Task: Create a sub task Design and Implement Solution for the task  Integrate website with a new web analytics platform in the project AquaVue , assign it to team member softage.3@softage.net and update the status of the sub task to  Off Track , set the priority of the sub task to High
Action: Mouse moved to (78, 285)
Screenshot: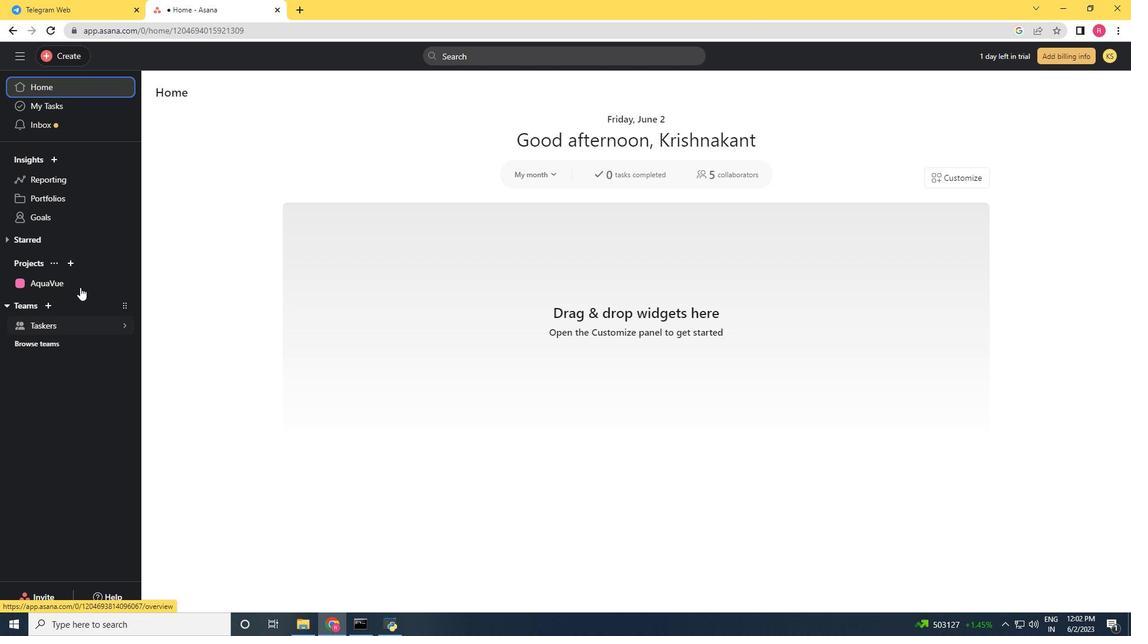 
Action: Mouse pressed left at (78, 285)
Screenshot: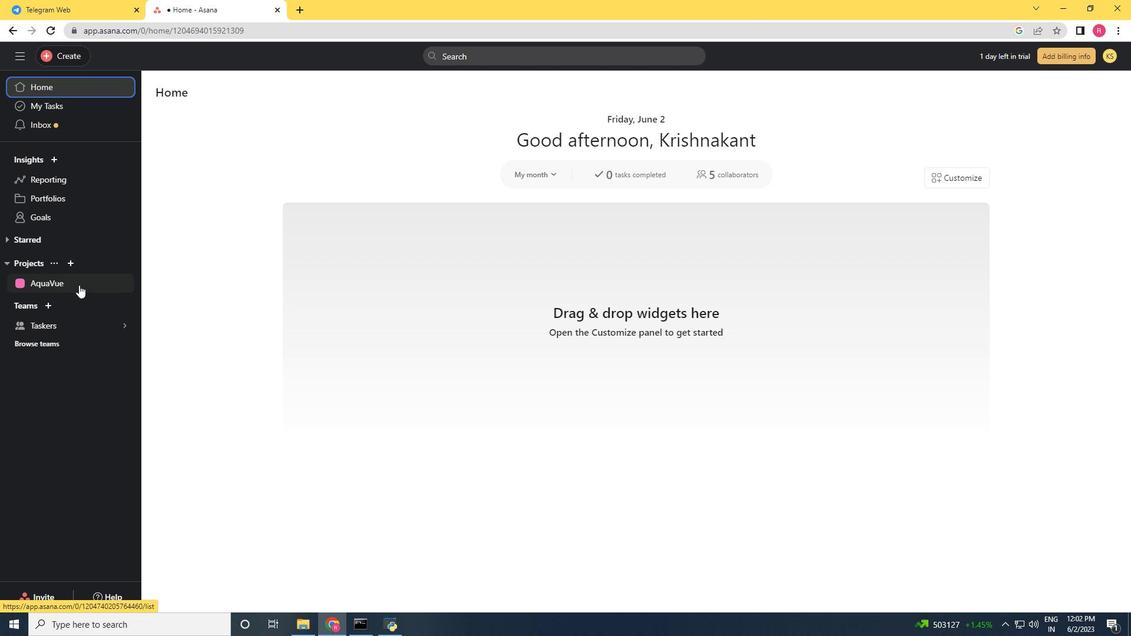 
Action: Mouse moved to (453, 264)
Screenshot: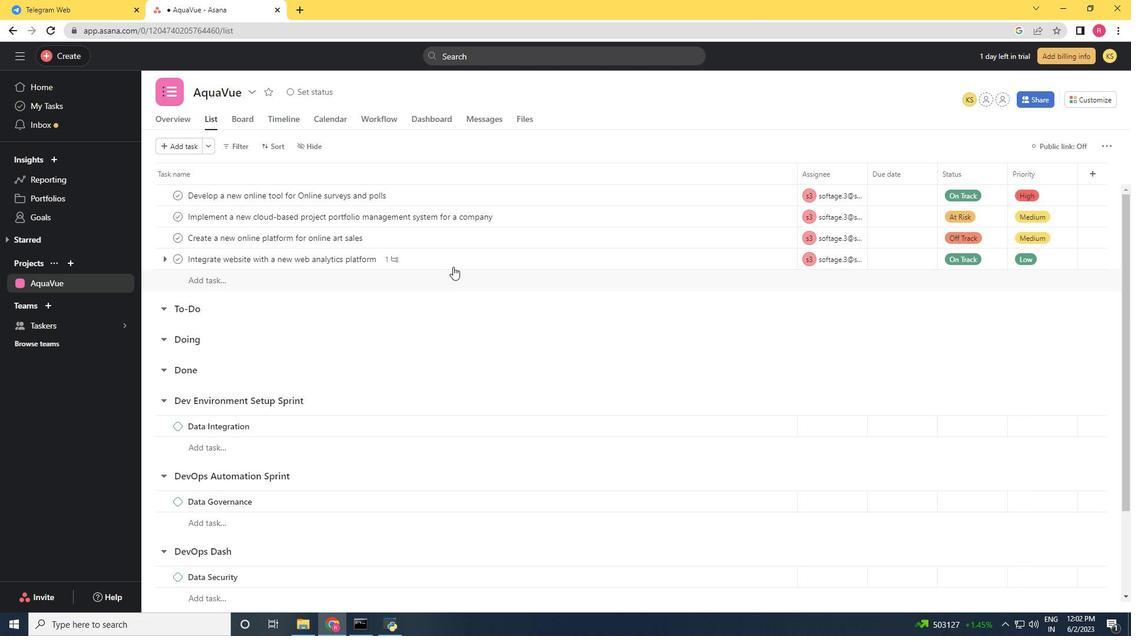 
Action: Mouse pressed left at (453, 264)
Screenshot: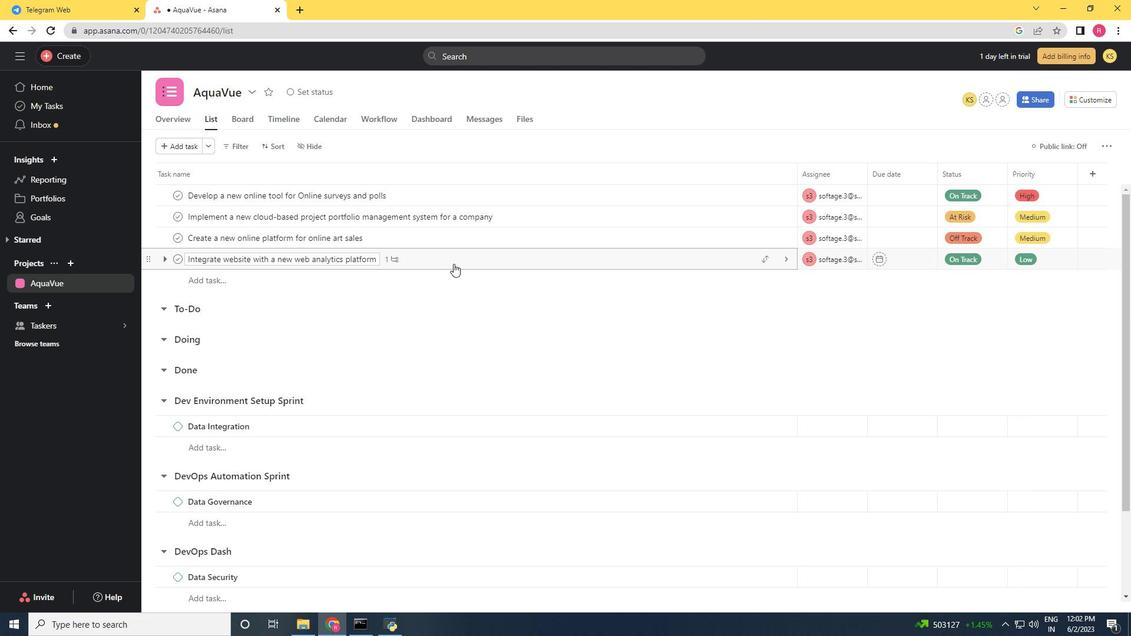 
Action: Mouse moved to (779, 314)
Screenshot: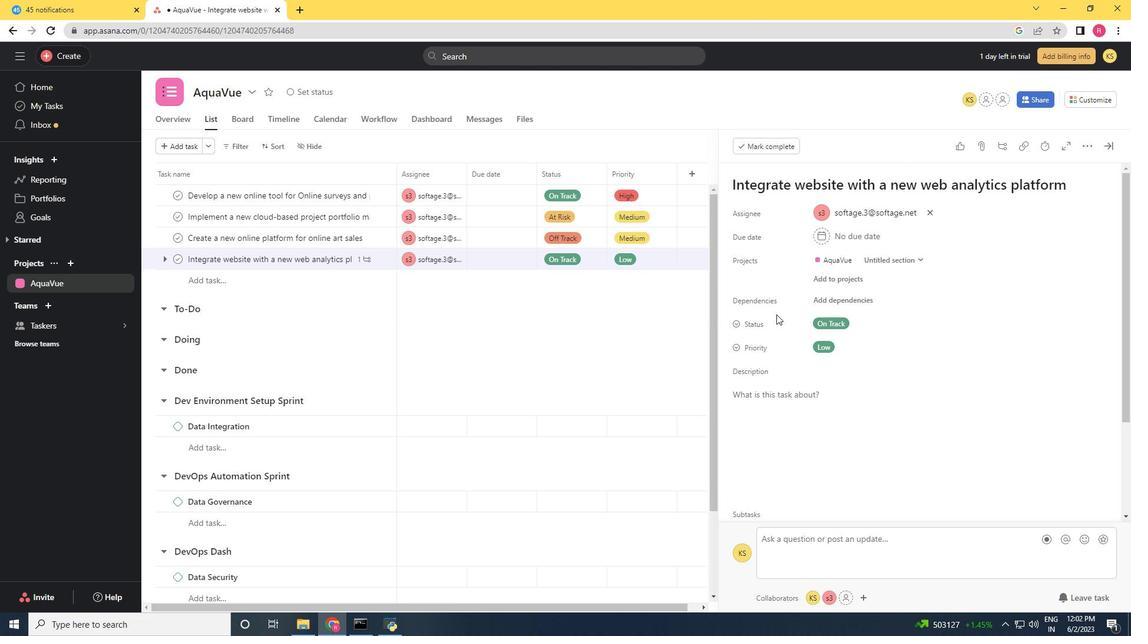 
Action: Mouse scrolled (779, 314) with delta (0, 0)
Screenshot: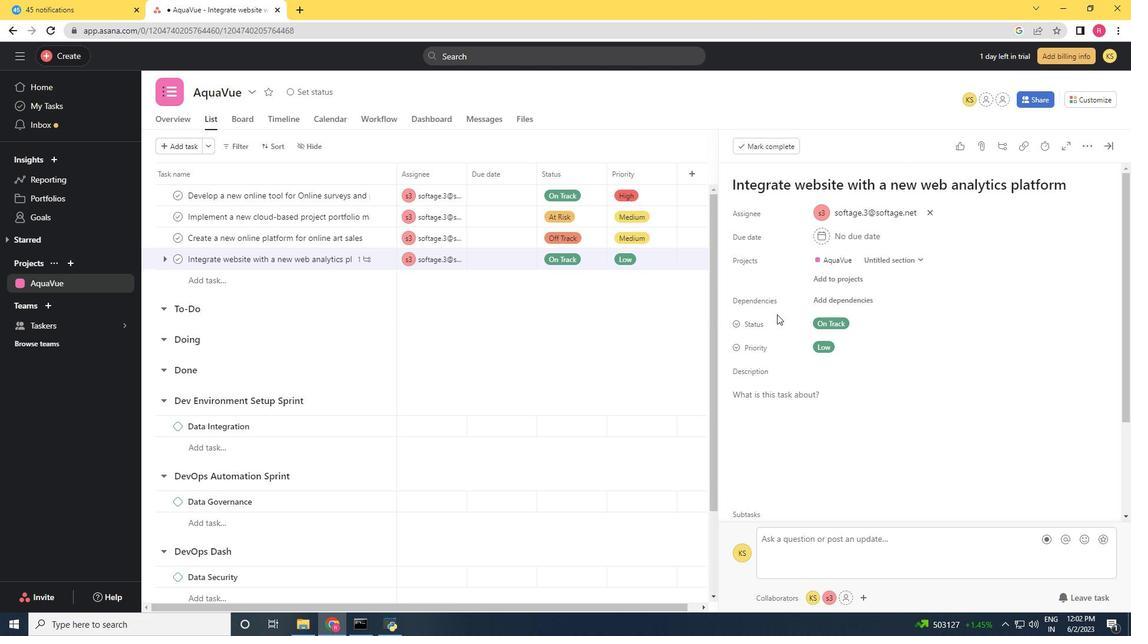 
Action: Mouse moved to (780, 315)
Screenshot: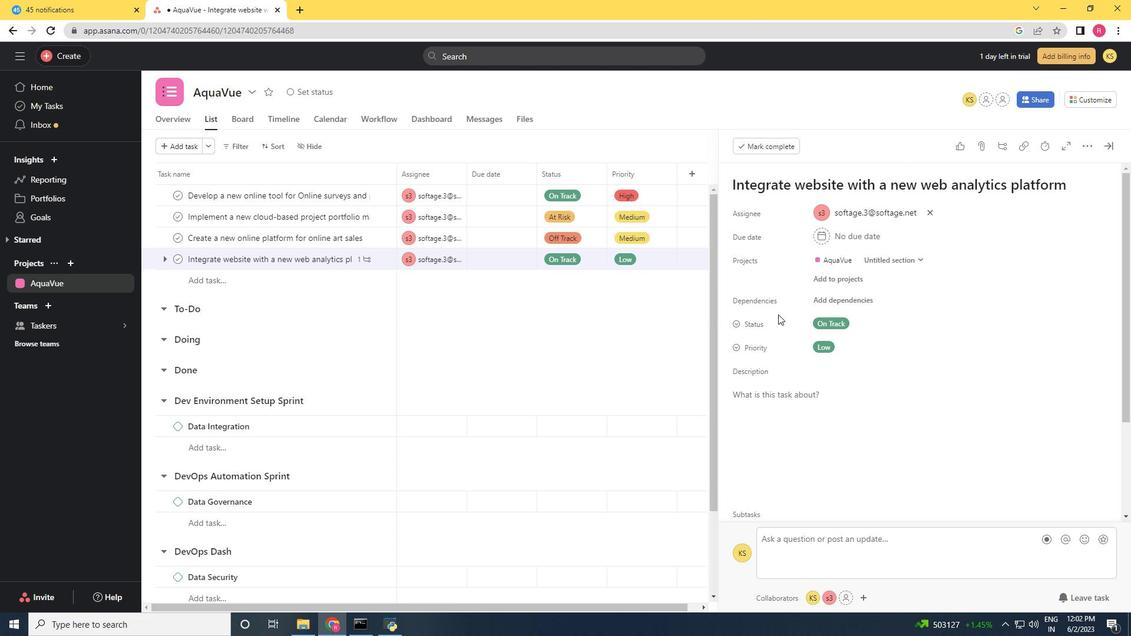 
Action: Mouse scrolled (780, 314) with delta (0, 0)
Screenshot: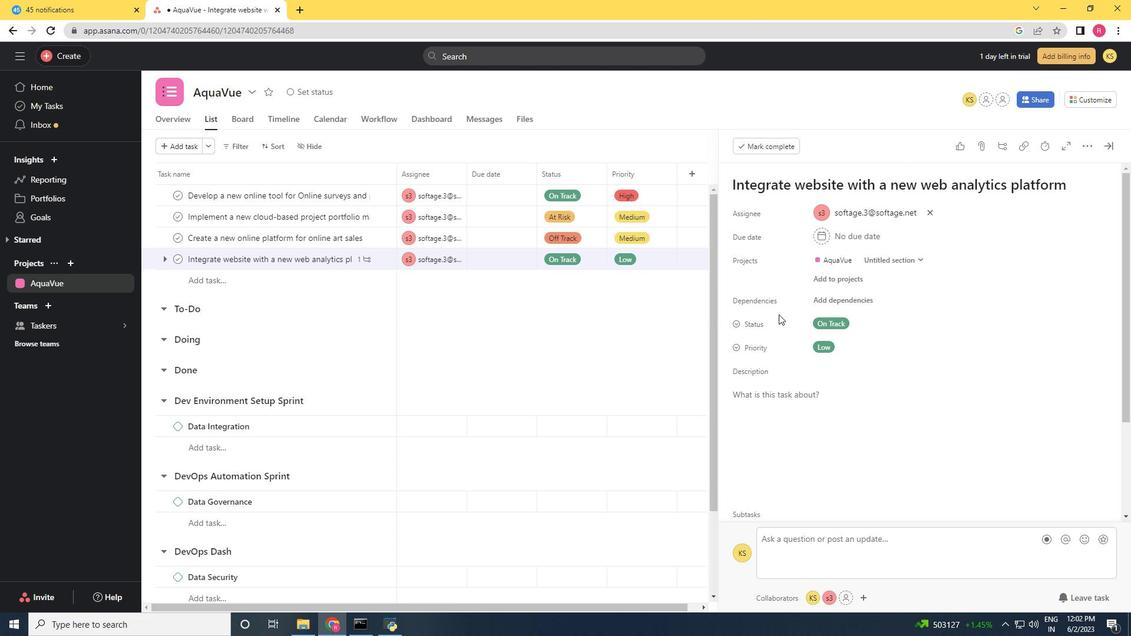 
Action: Mouse scrolled (780, 314) with delta (0, 0)
Screenshot: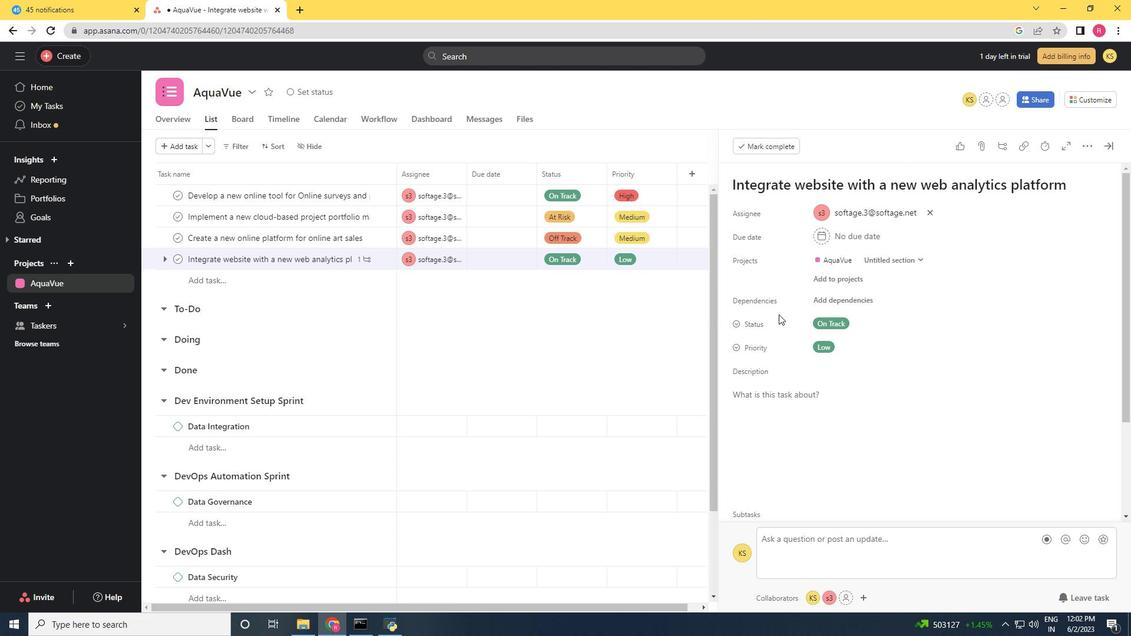 
Action: Mouse moved to (780, 315)
Screenshot: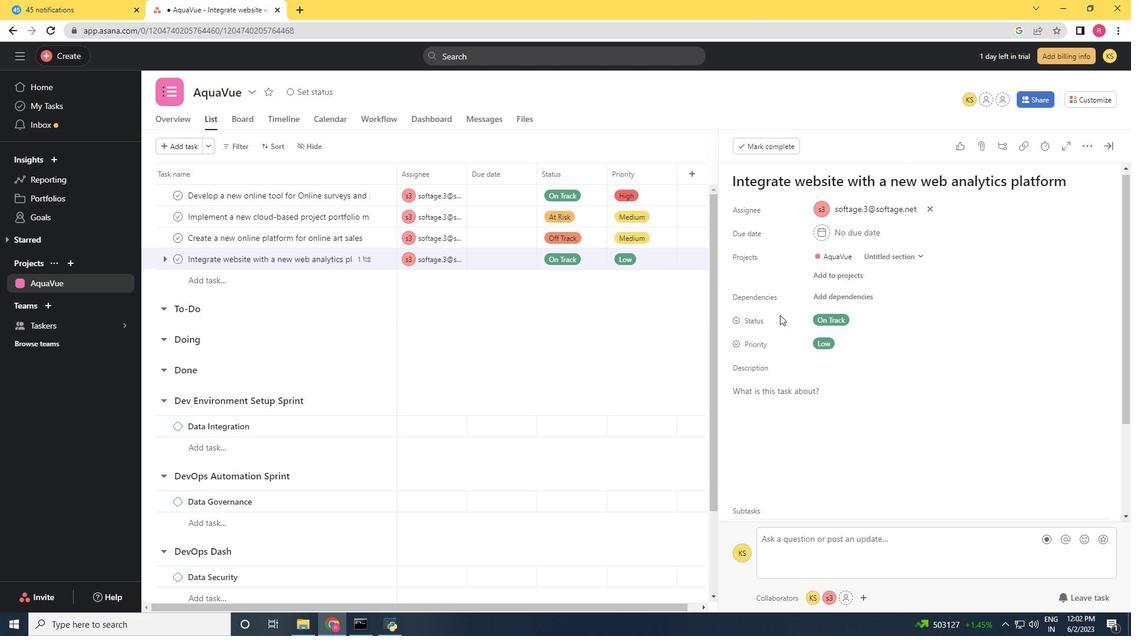 
Action: Mouse scrolled (780, 315) with delta (0, 0)
Screenshot: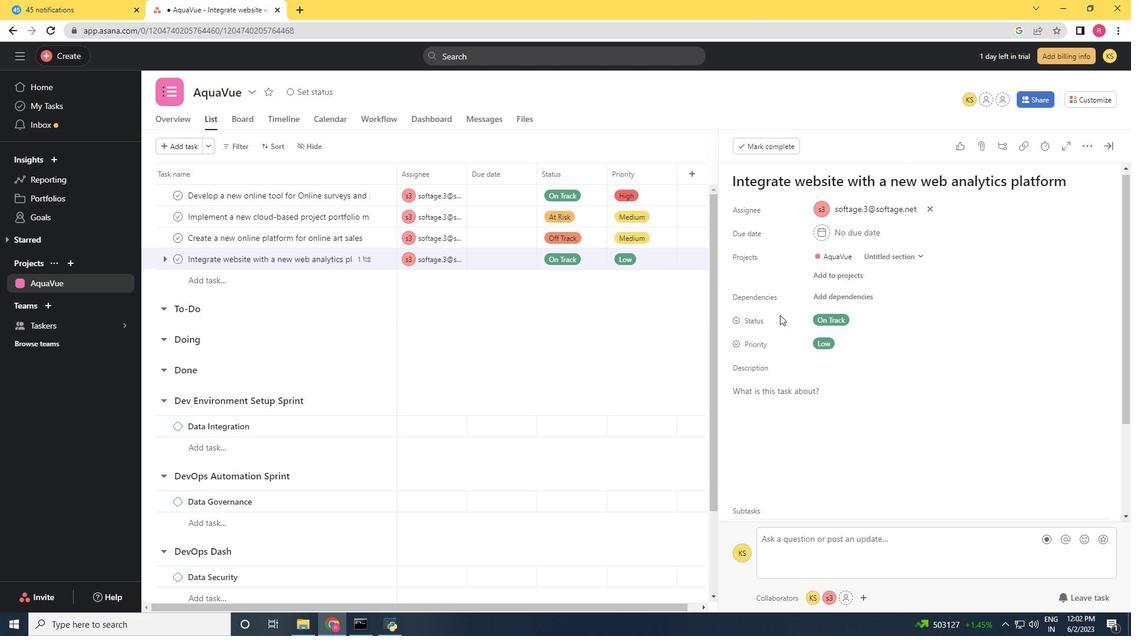 
Action: Mouse moved to (781, 316)
Screenshot: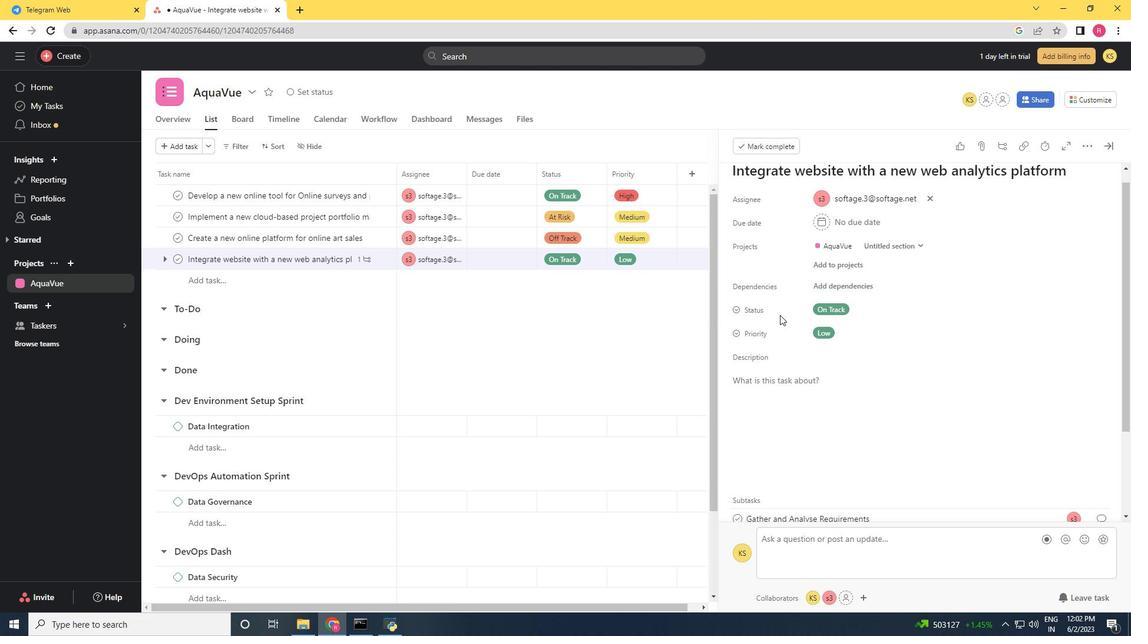 
Action: Mouse scrolled (781, 315) with delta (0, 0)
Screenshot: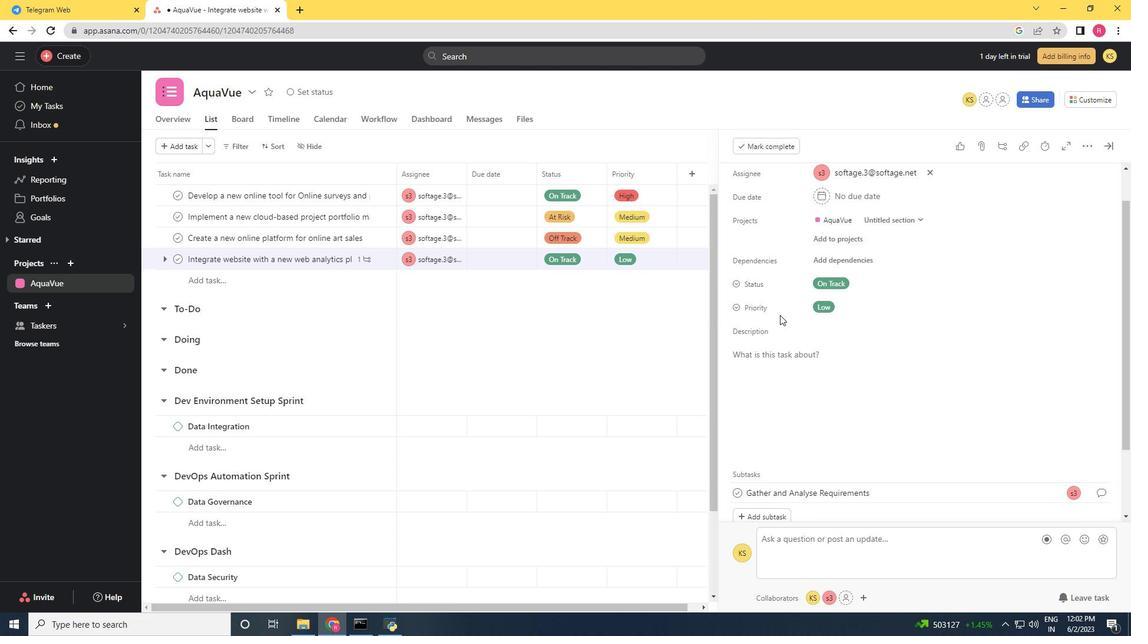 
Action: Mouse moved to (754, 430)
Screenshot: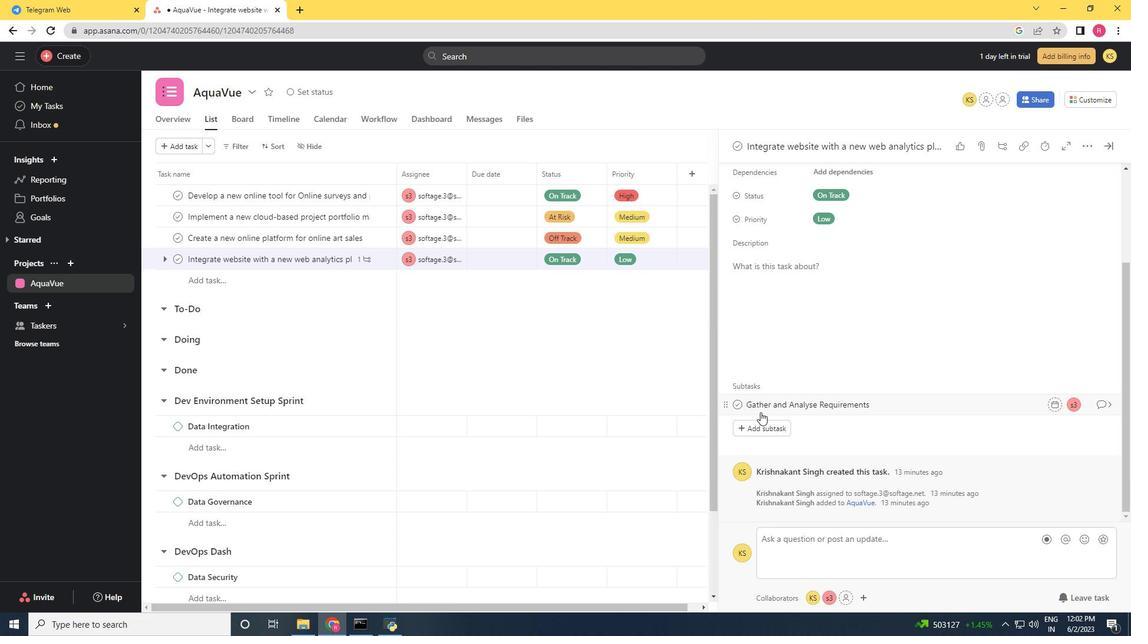 
Action: Mouse pressed left at (754, 430)
Screenshot: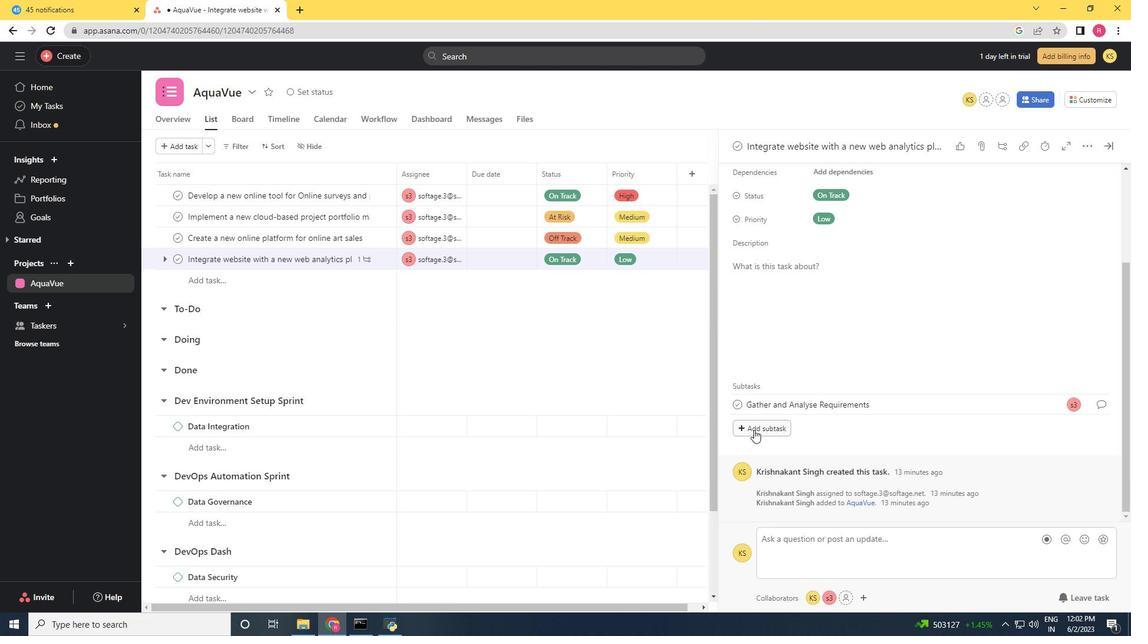 
Action: Mouse moved to (466, 372)
Screenshot: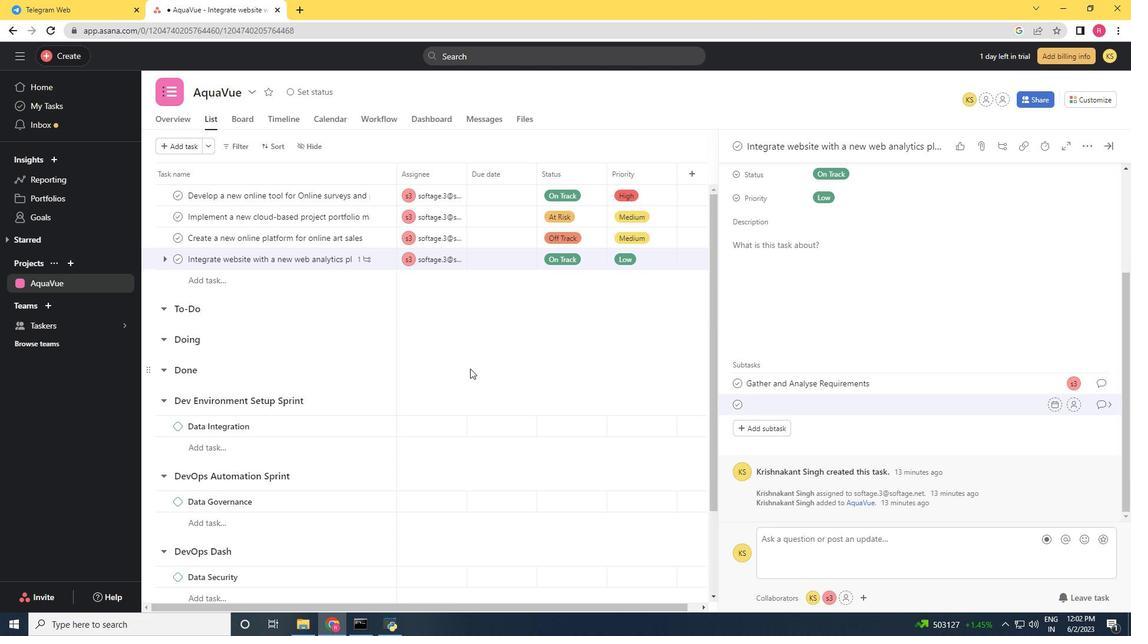 
Action: Key pressed <Key.shift>Design<Key.space>and<Key.space><Key.shift>Implement<Key.space><Key.shift><Key.shift>Solution<Key.space>
Screenshot: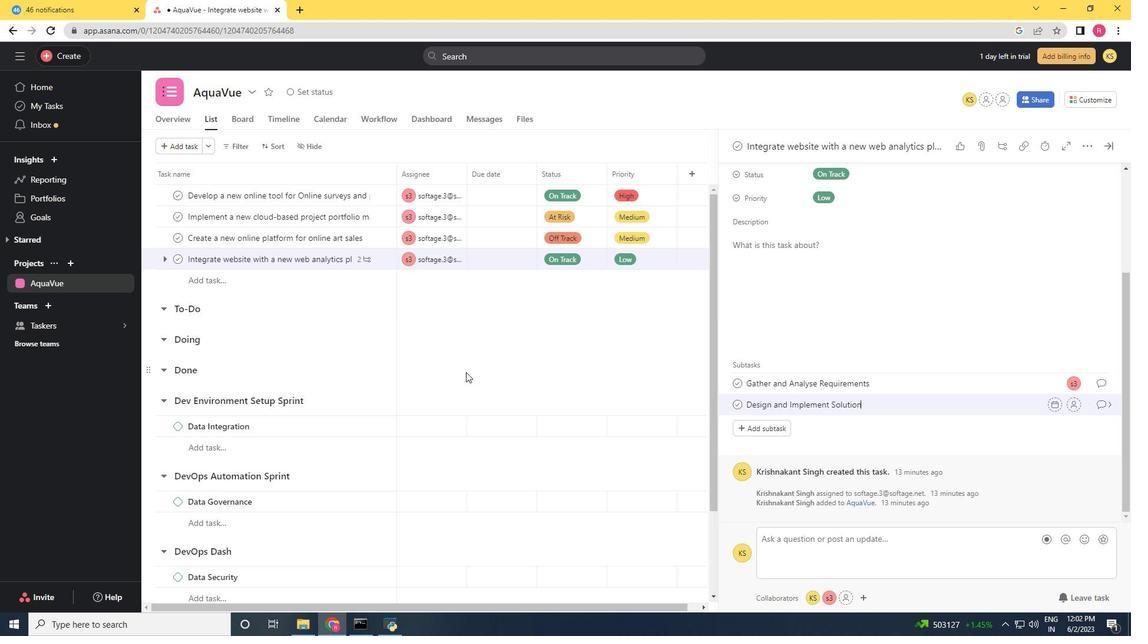 
Action: Mouse moved to (1080, 402)
Screenshot: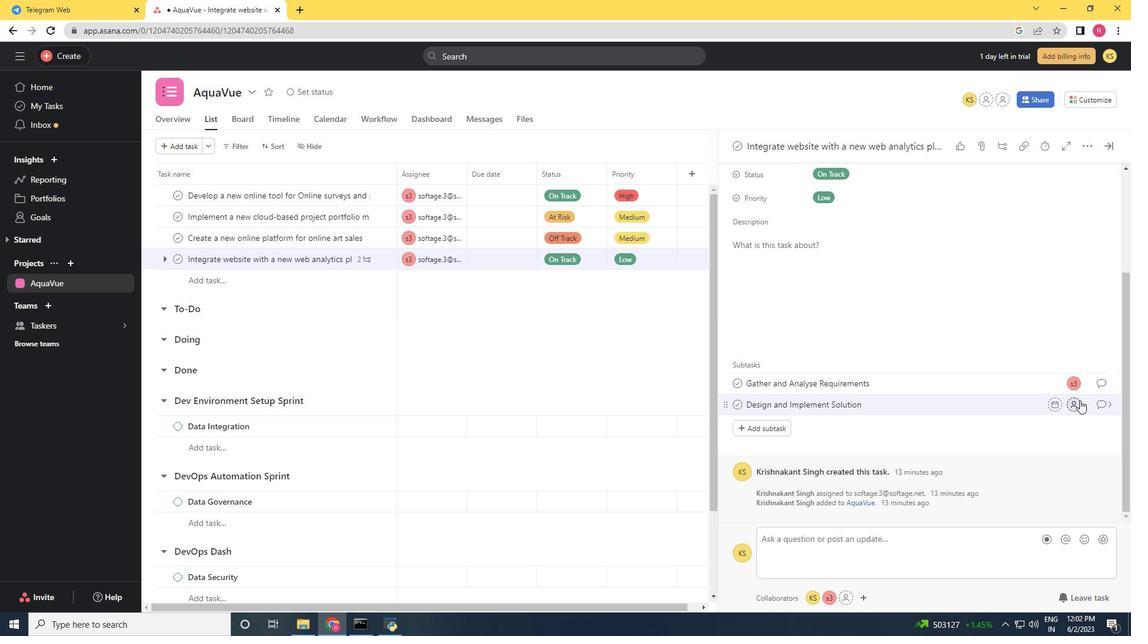 
Action: Mouse pressed left at (1080, 402)
Screenshot: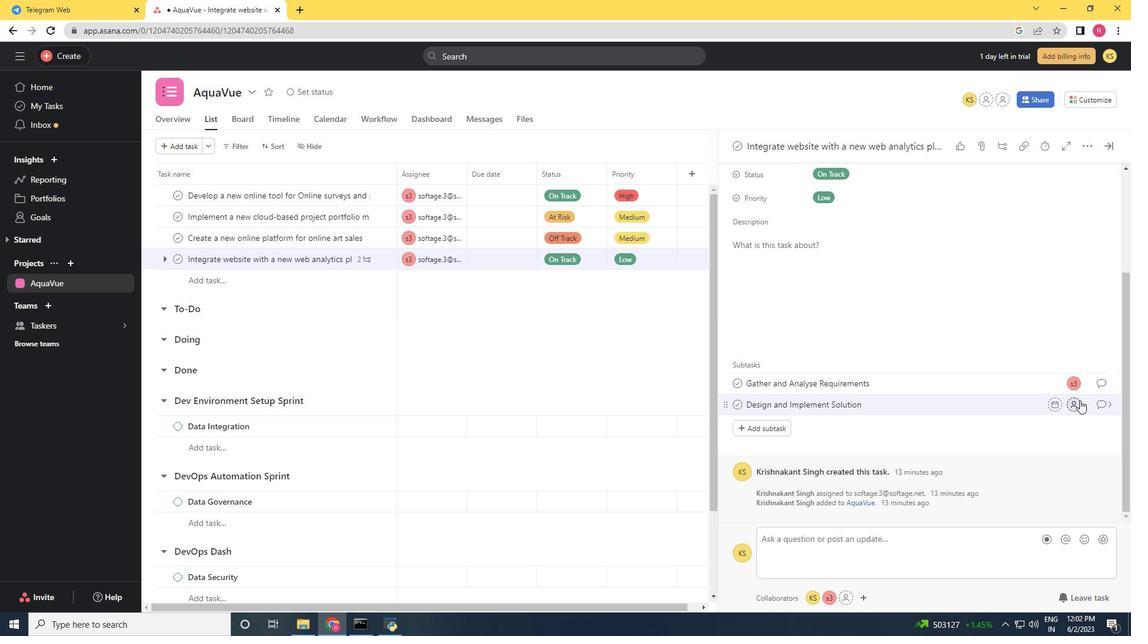 
Action: Mouse moved to (750, 367)
Screenshot: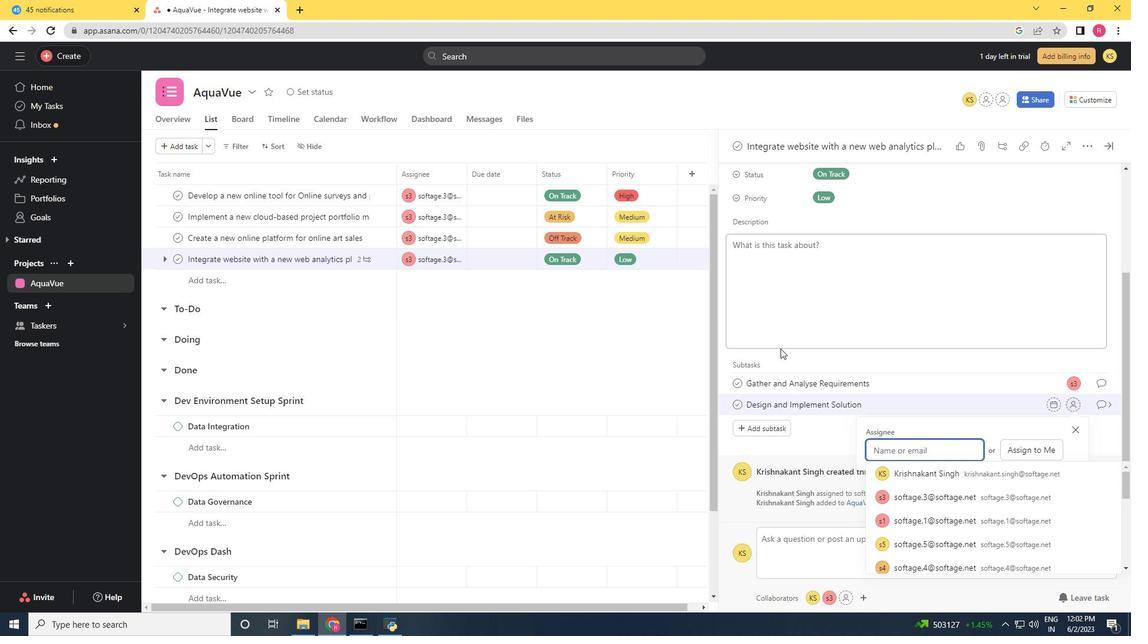 
Action: Key pressed softage,<Key.backspace>.3<Key.shift>@softage.net
Screenshot: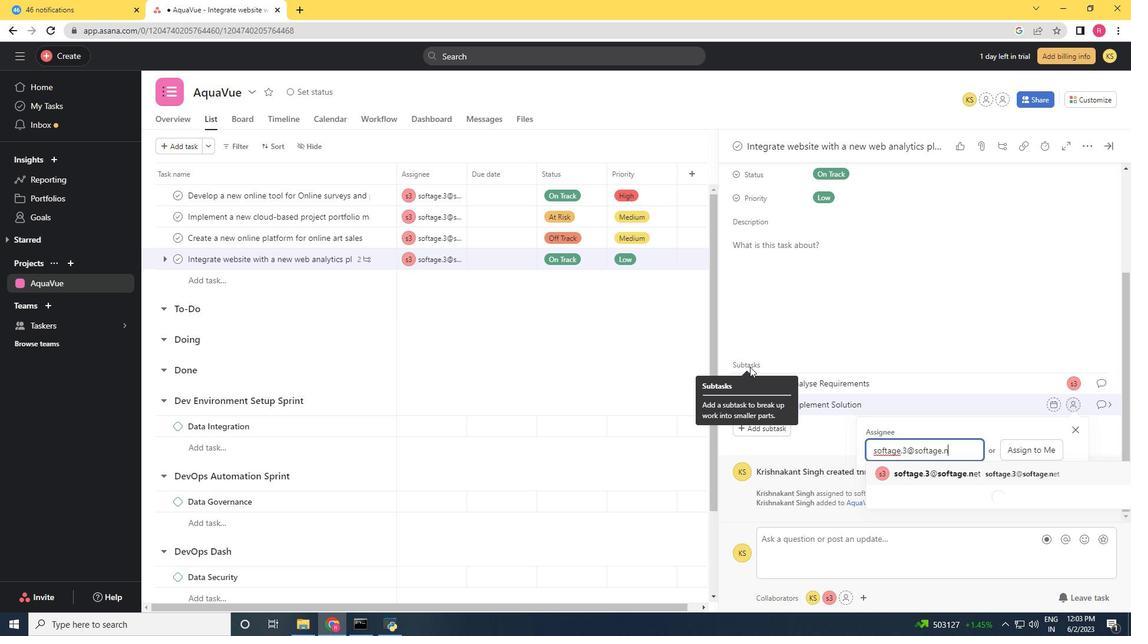 
Action: Mouse moved to (911, 479)
Screenshot: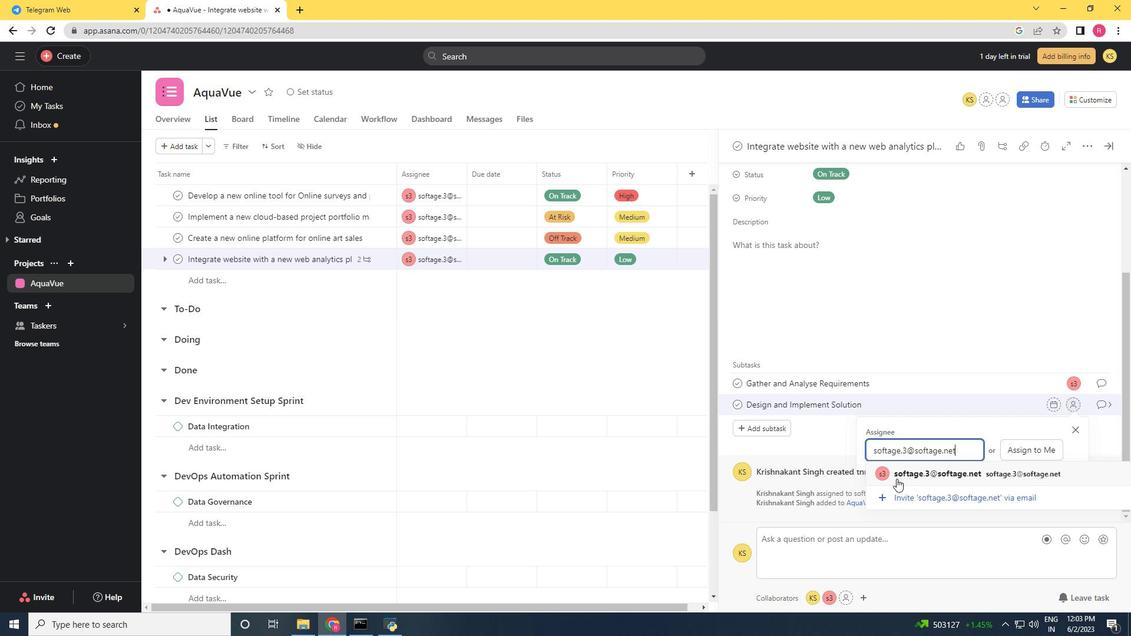 
Action: Mouse pressed left at (911, 479)
Screenshot: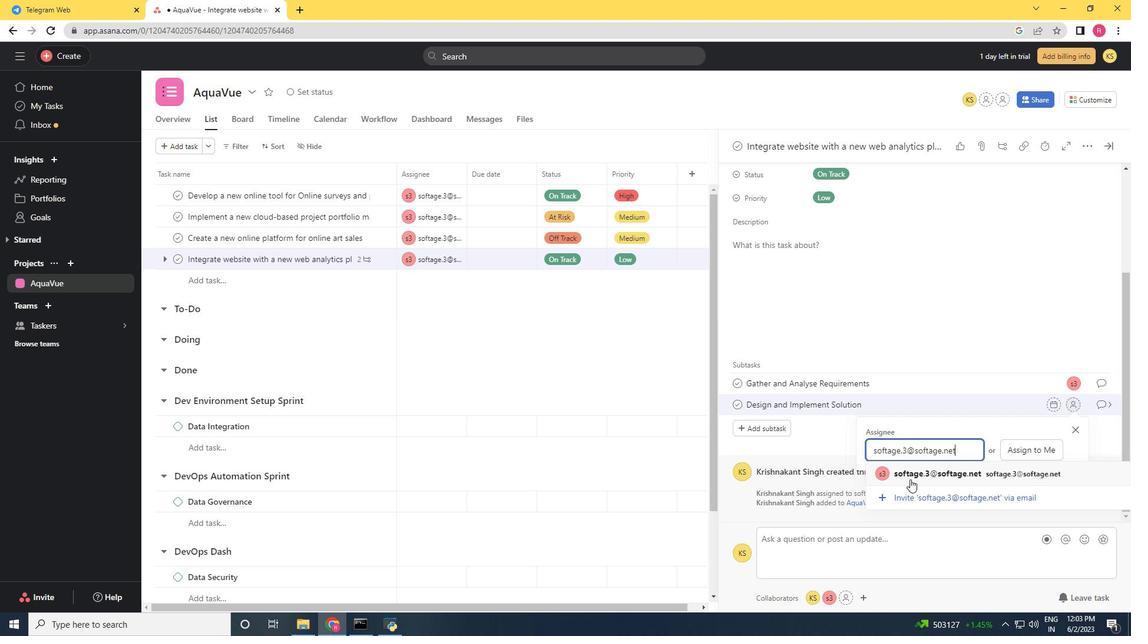 
Action: Mouse moved to (1108, 404)
Screenshot: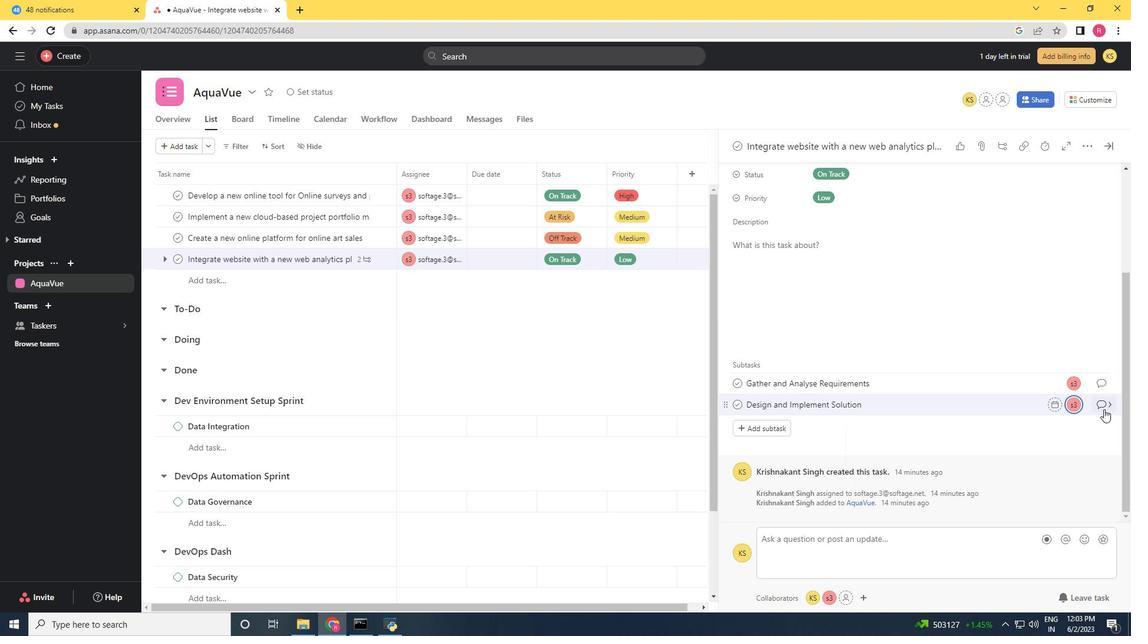 
Action: Mouse pressed left at (1108, 404)
Screenshot: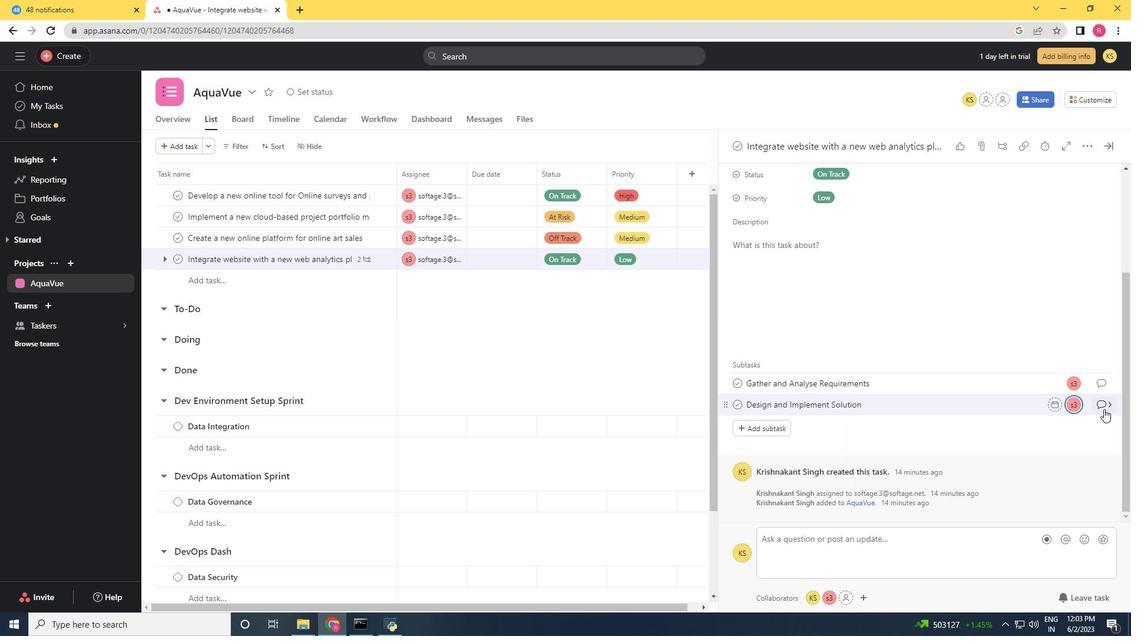 
Action: Mouse moved to (782, 311)
Screenshot: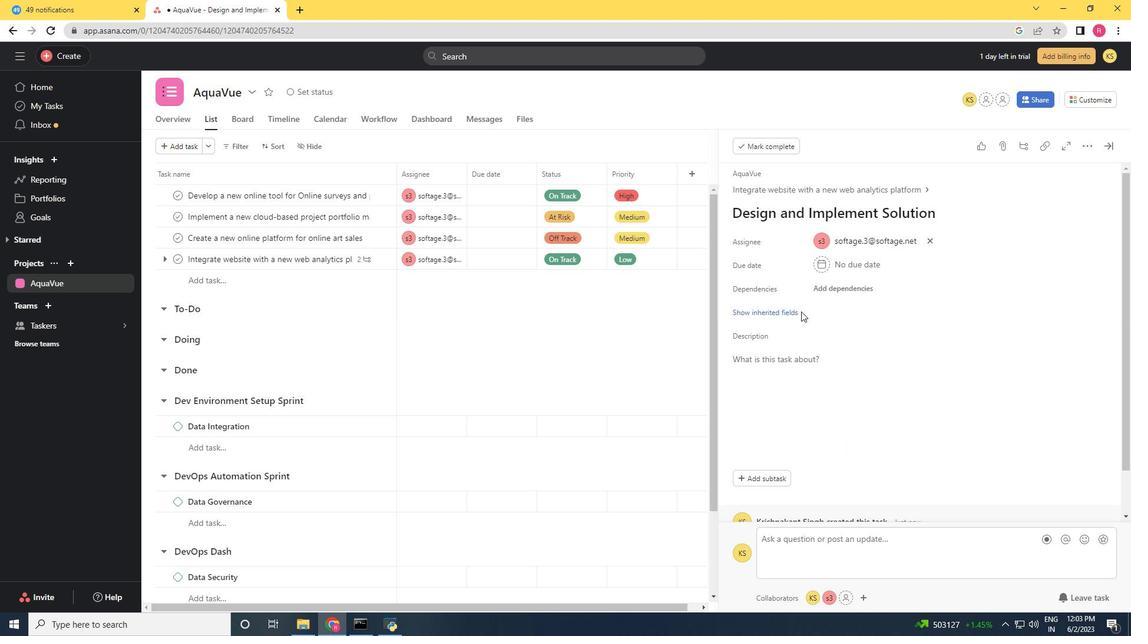 
Action: Mouse pressed left at (782, 311)
Screenshot: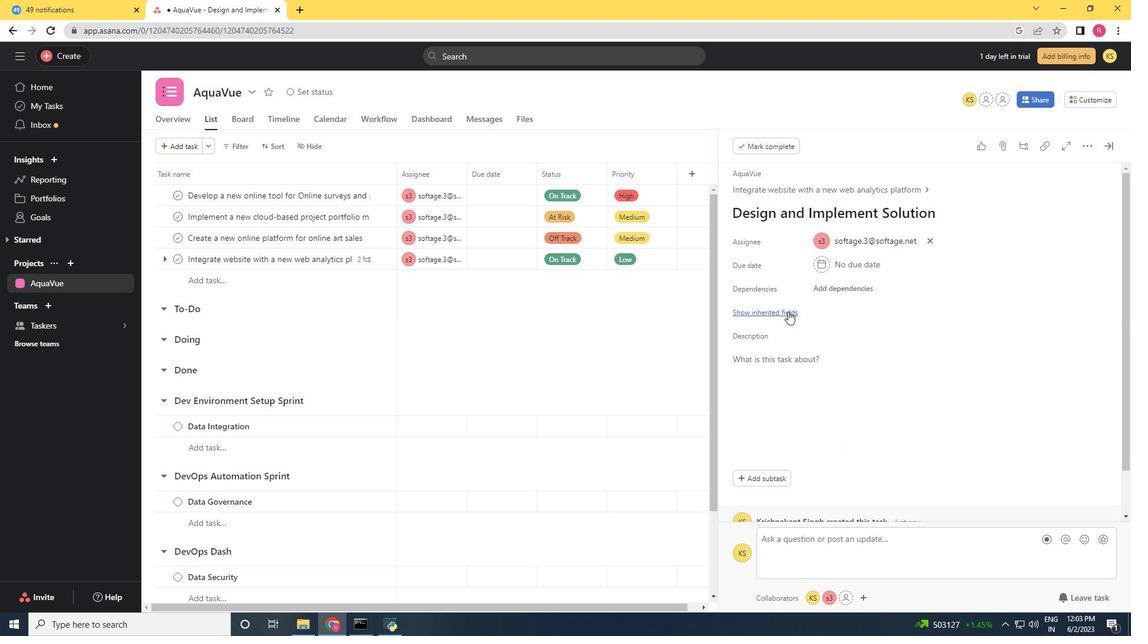 
Action: Mouse moved to (828, 331)
Screenshot: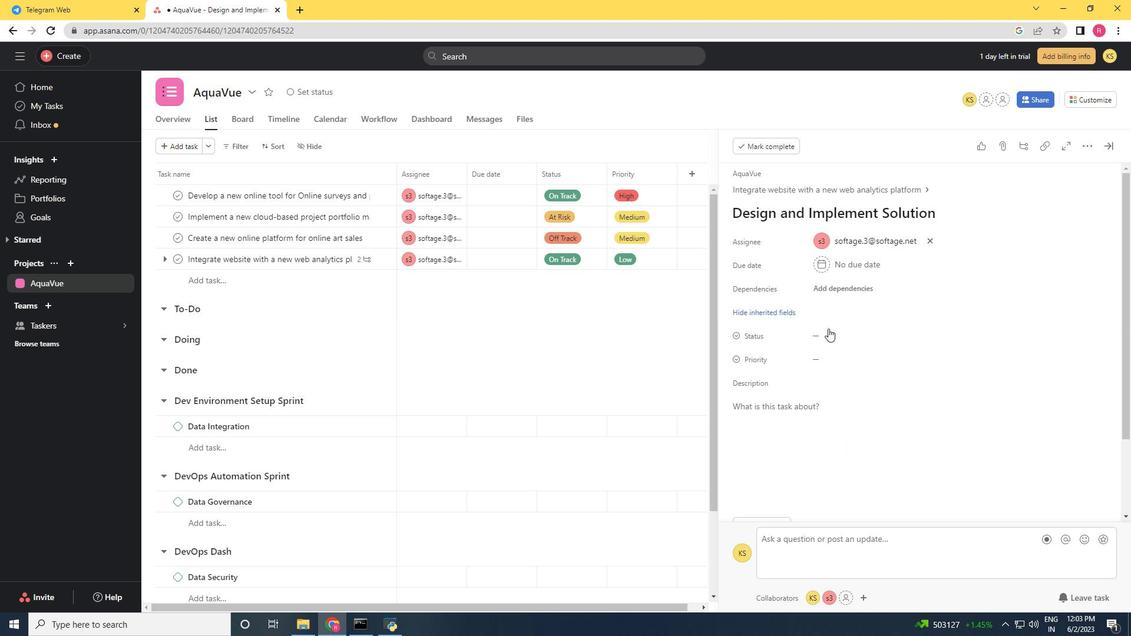 
Action: Mouse pressed left at (828, 331)
Screenshot: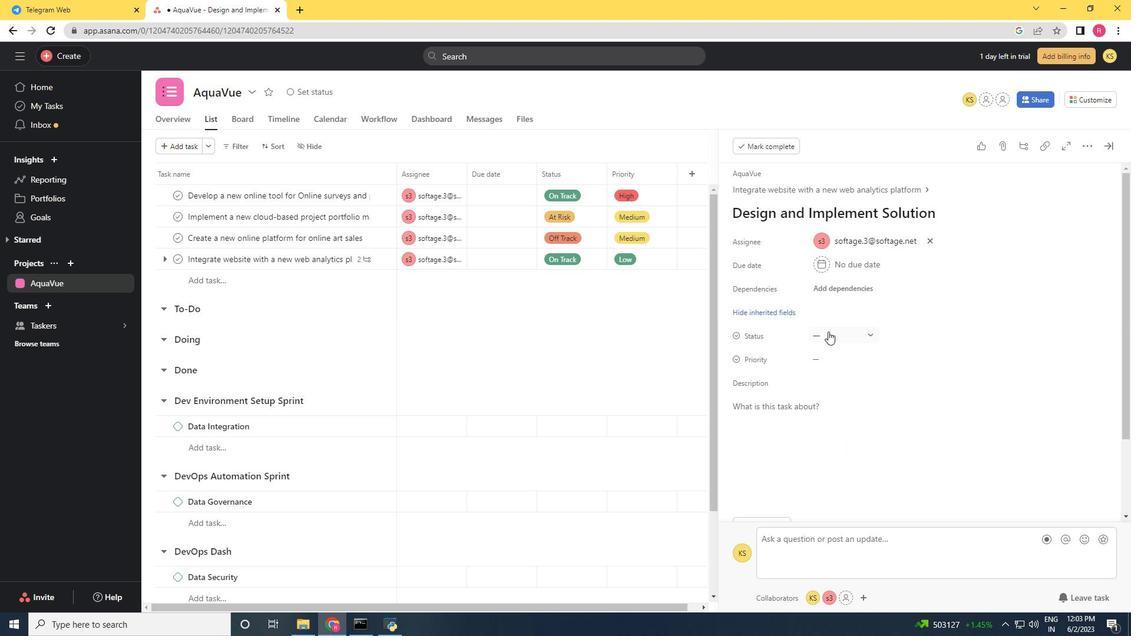 
Action: Mouse moved to (867, 402)
Screenshot: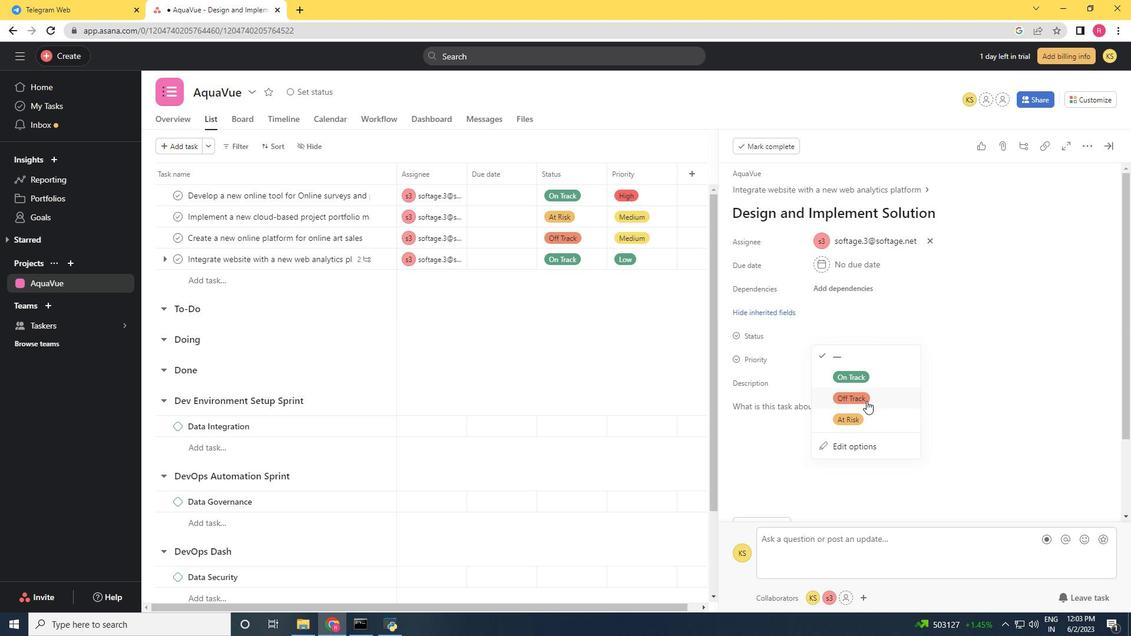 
Action: Mouse pressed left at (867, 402)
Screenshot: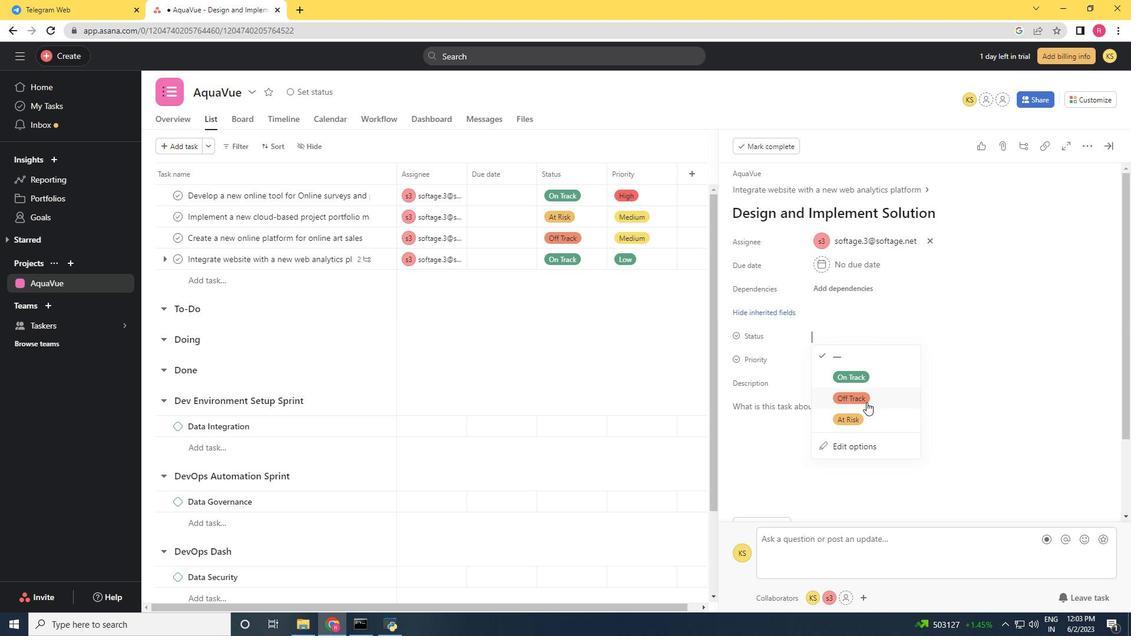 
Action: Mouse moved to (823, 356)
Screenshot: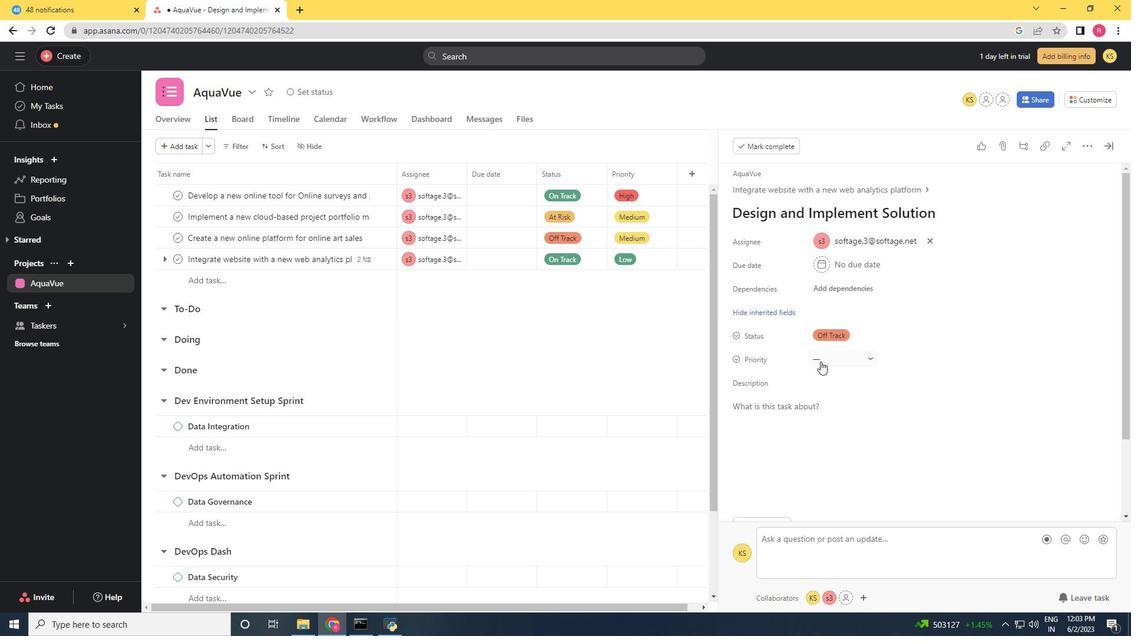 
Action: Mouse pressed left at (823, 356)
Screenshot: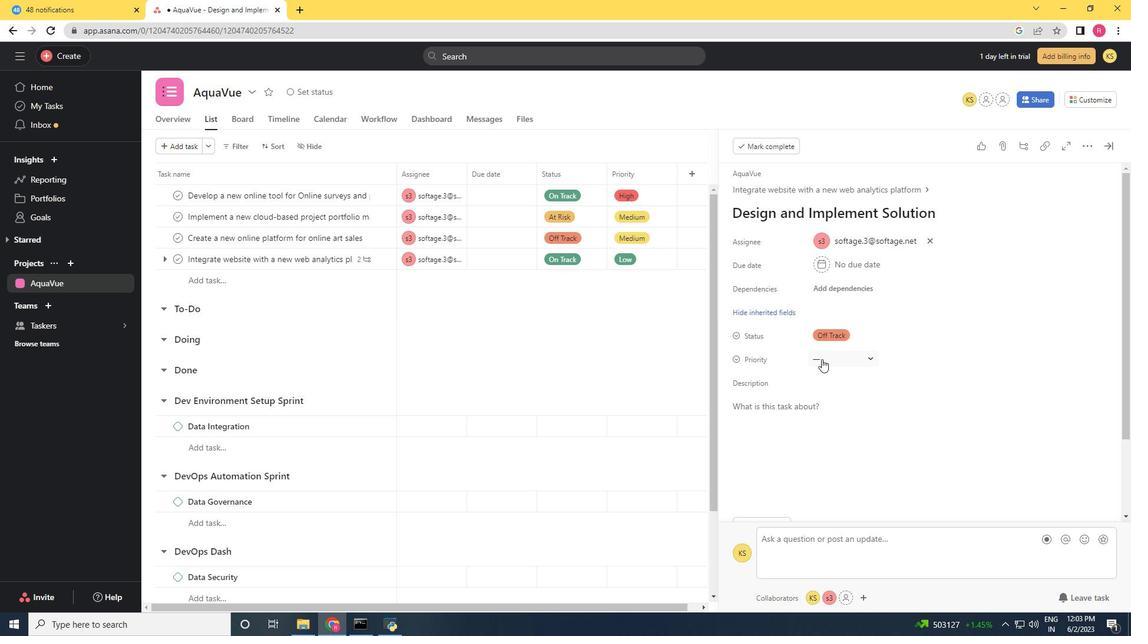 
Action: Mouse moved to (843, 397)
Screenshot: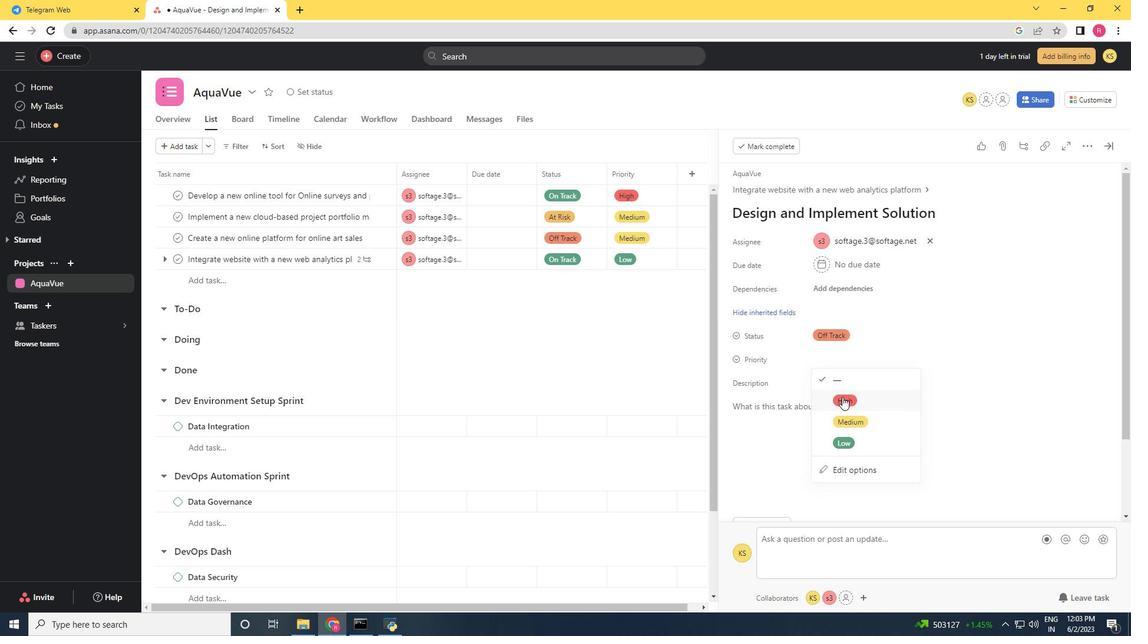 
Action: Mouse pressed left at (843, 397)
Screenshot: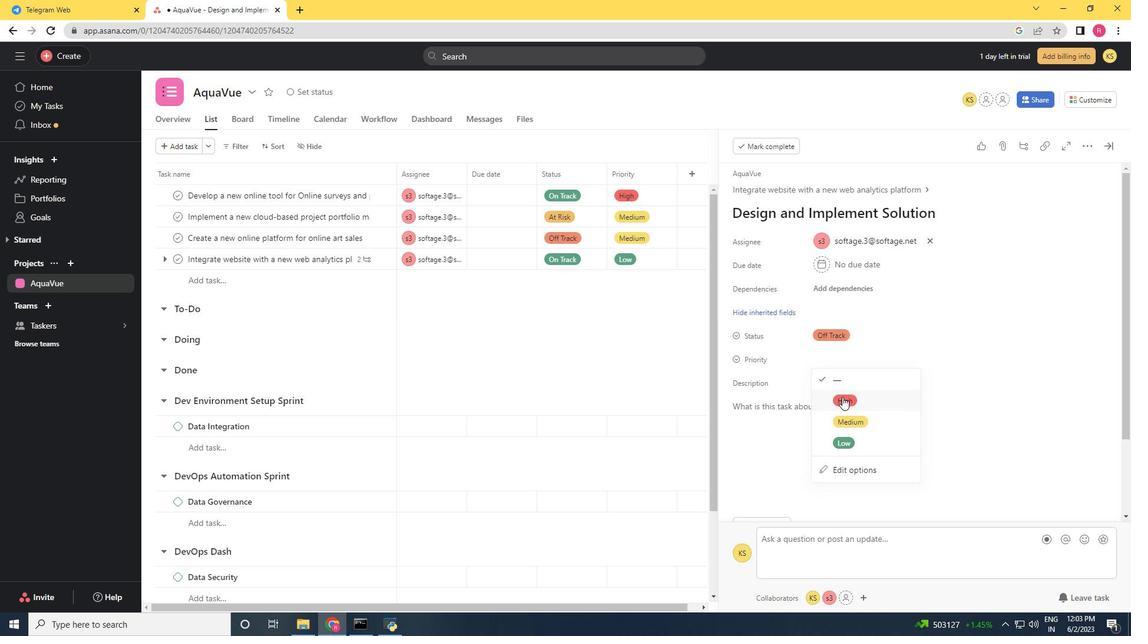 
Action: Mouse moved to (845, 396)
Screenshot: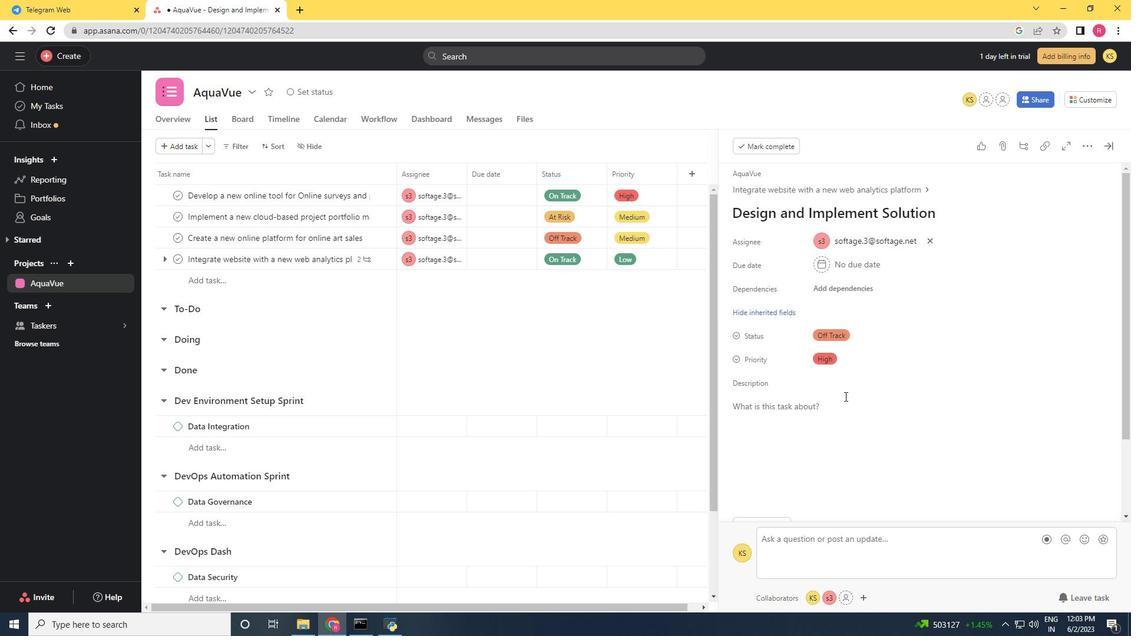 
